 Task: Look for products in the category "Bottles & Formula" that are on sale.
Action: Mouse moved to (261, 125)
Screenshot: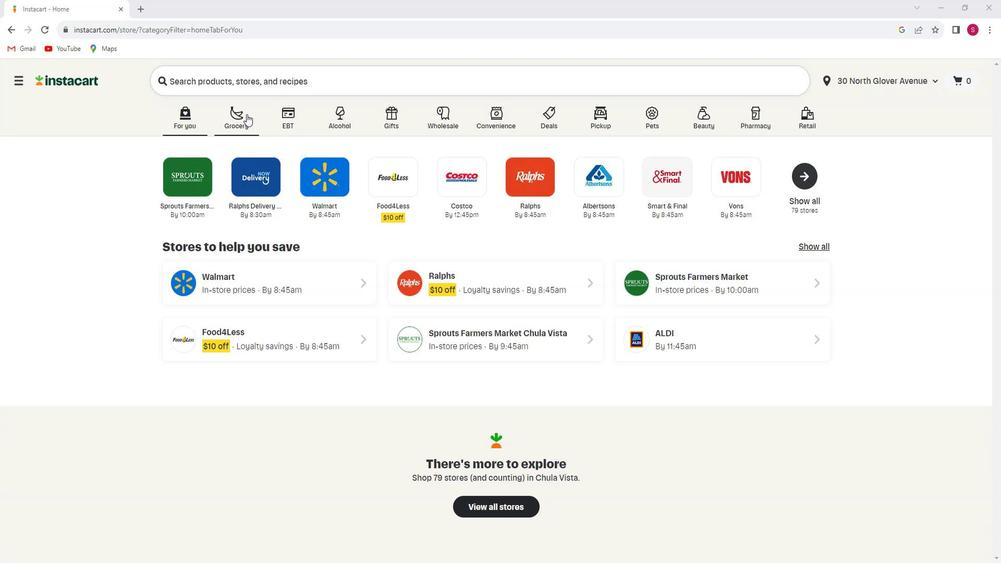 
Action: Mouse pressed left at (261, 125)
Screenshot: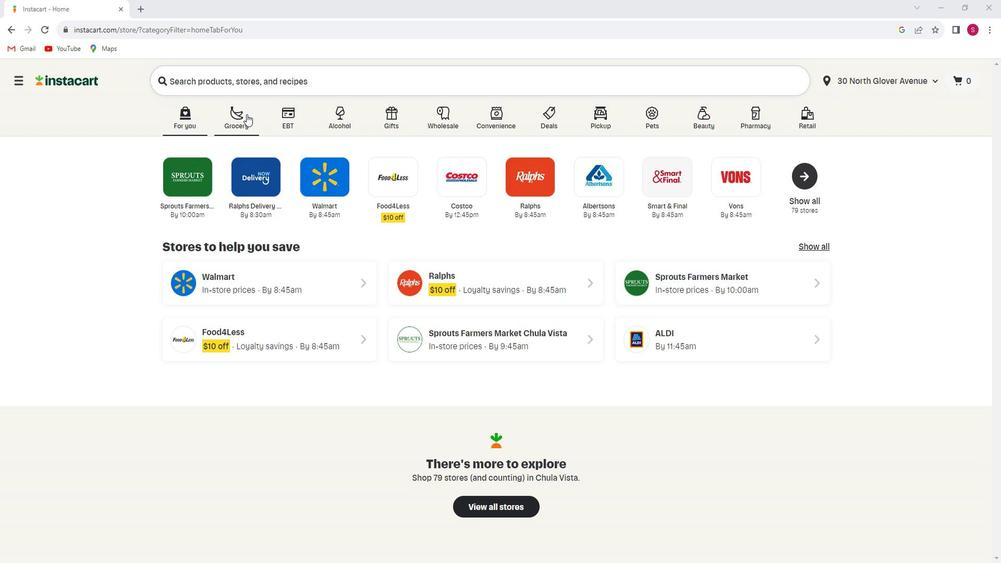 
Action: Mouse moved to (272, 309)
Screenshot: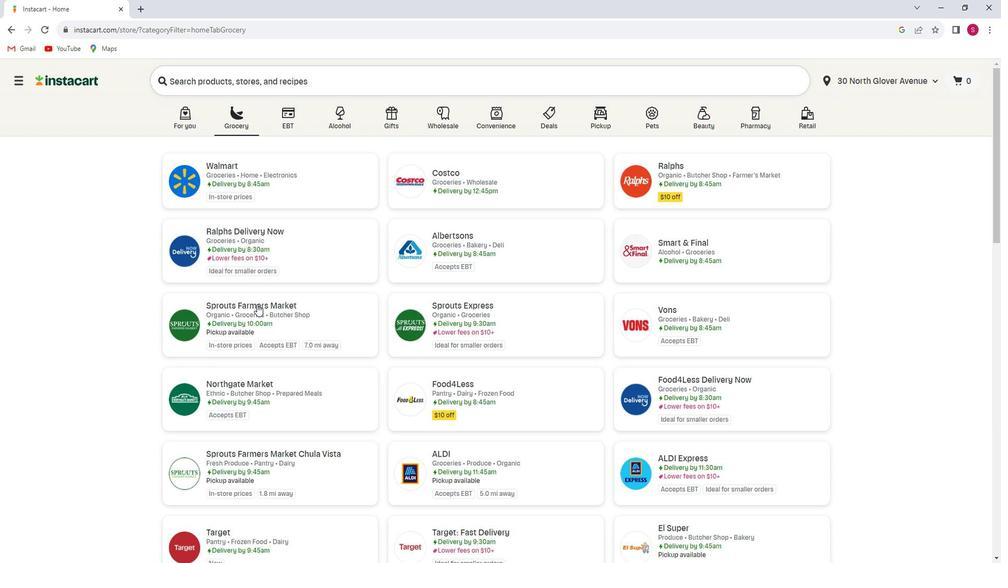
Action: Mouse pressed left at (272, 309)
Screenshot: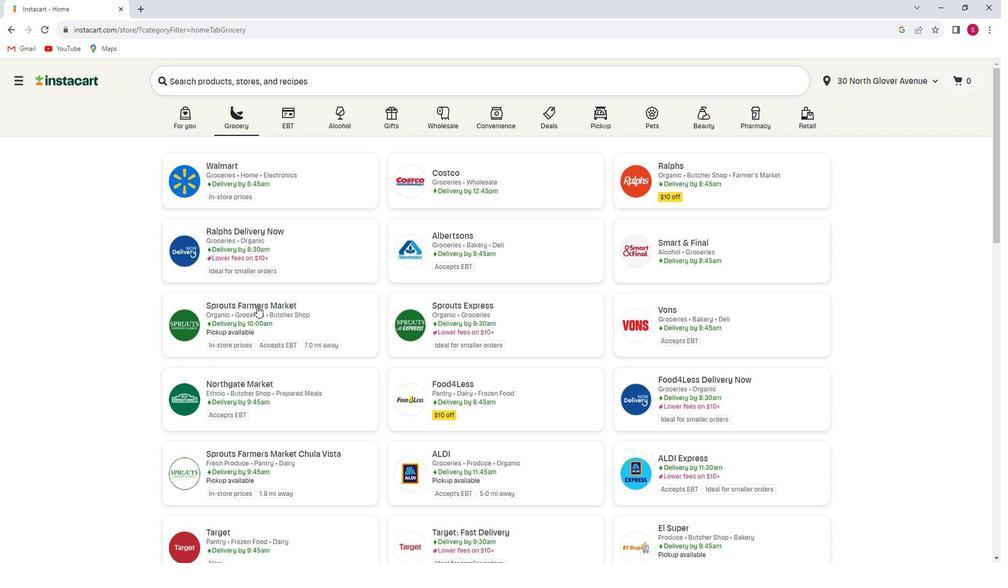 
Action: Mouse moved to (48, 380)
Screenshot: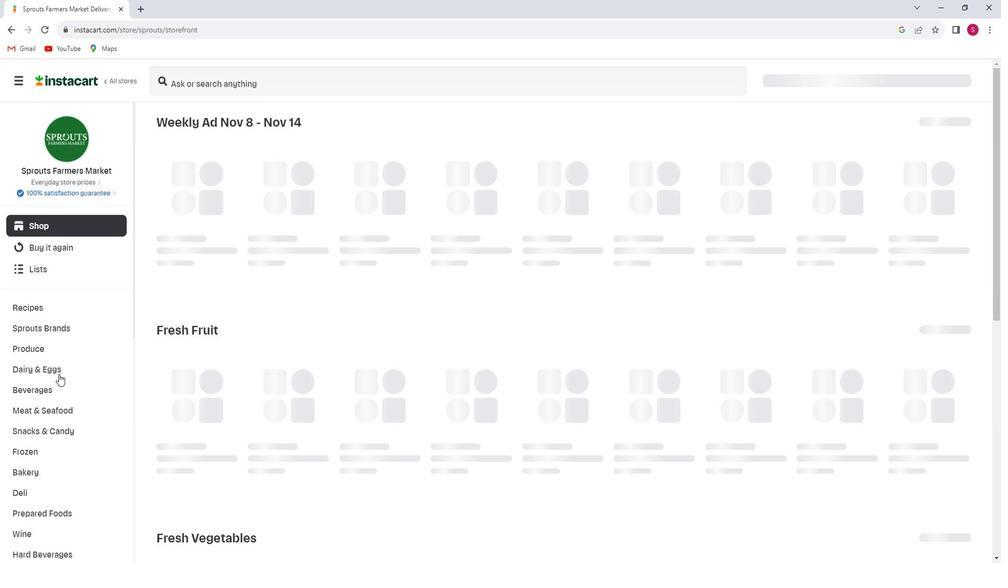 
Action: Mouse scrolled (48, 380) with delta (0, 0)
Screenshot: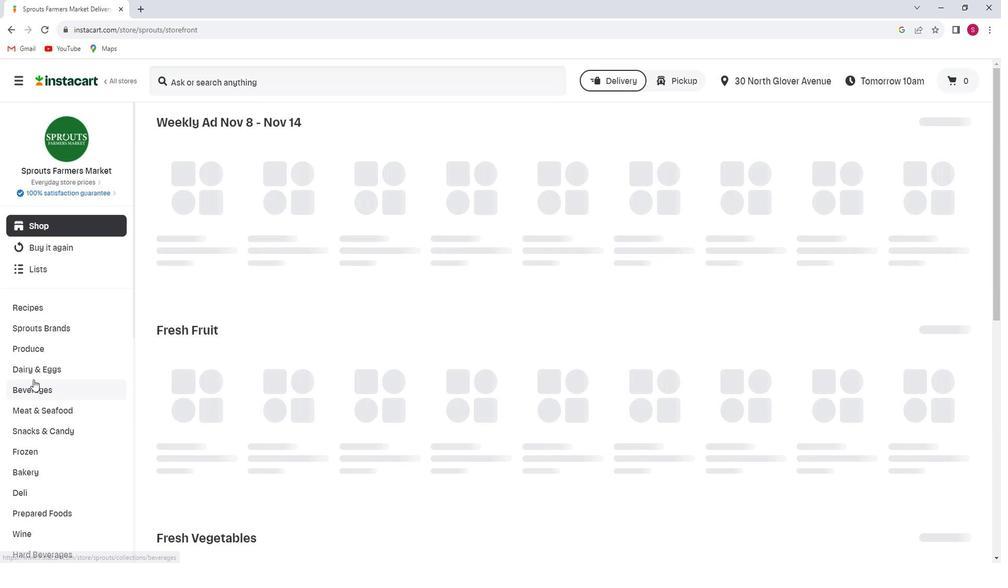 
Action: Mouse scrolled (48, 380) with delta (0, 0)
Screenshot: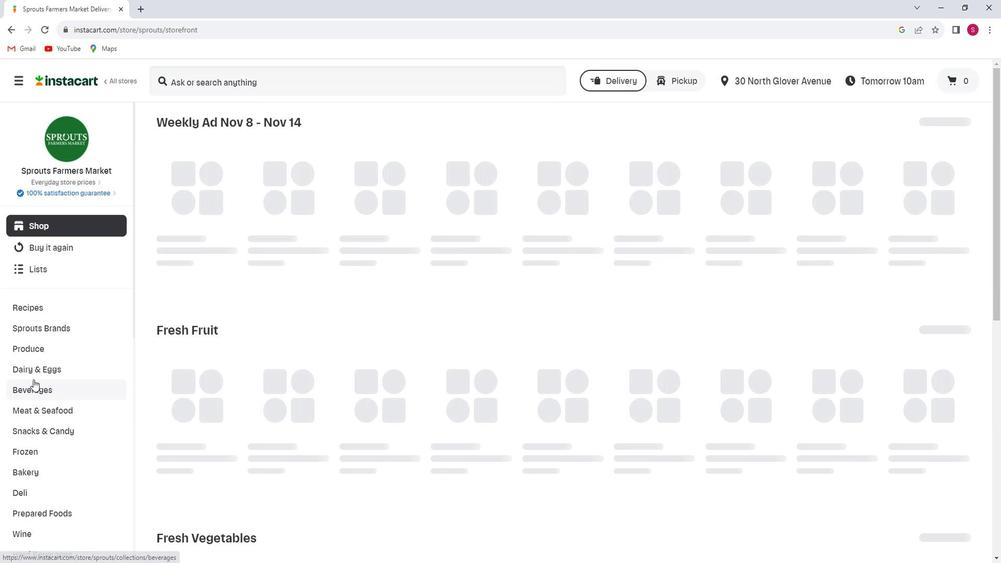 
Action: Mouse scrolled (48, 380) with delta (0, 0)
Screenshot: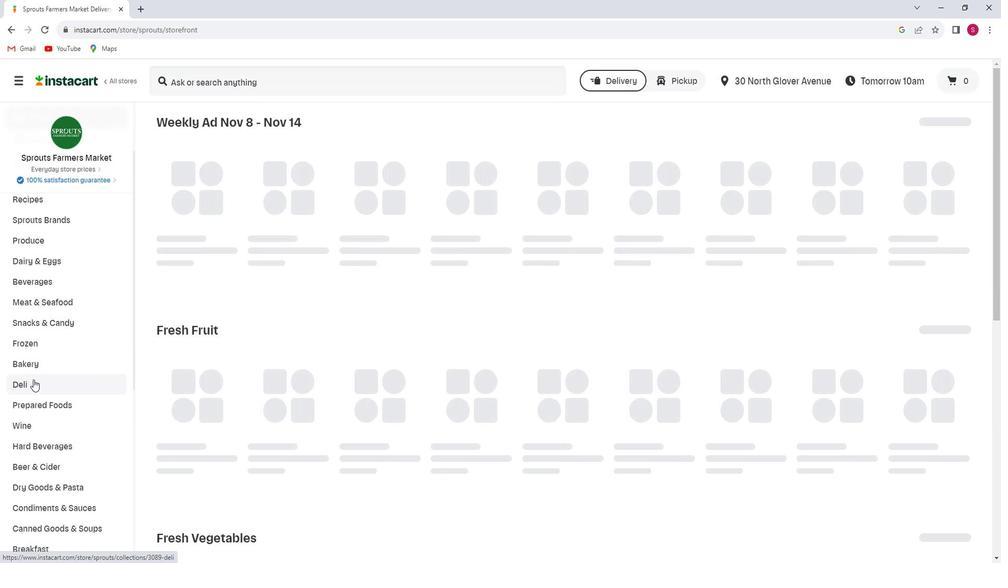 
Action: Mouse scrolled (48, 380) with delta (0, 0)
Screenshot: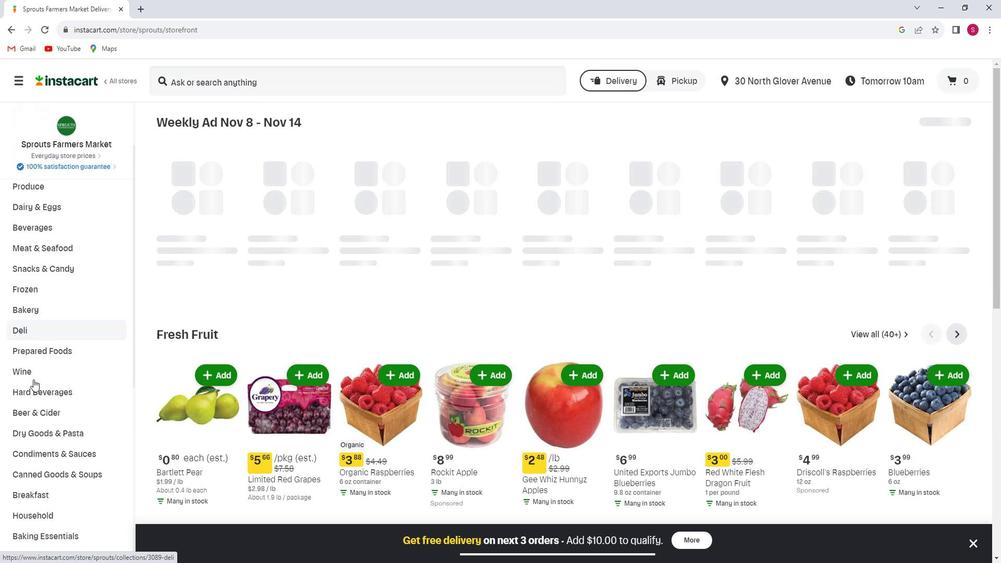 
Action: Mouse scrolled (48, 380) with delta (0, 0)
Screenshot: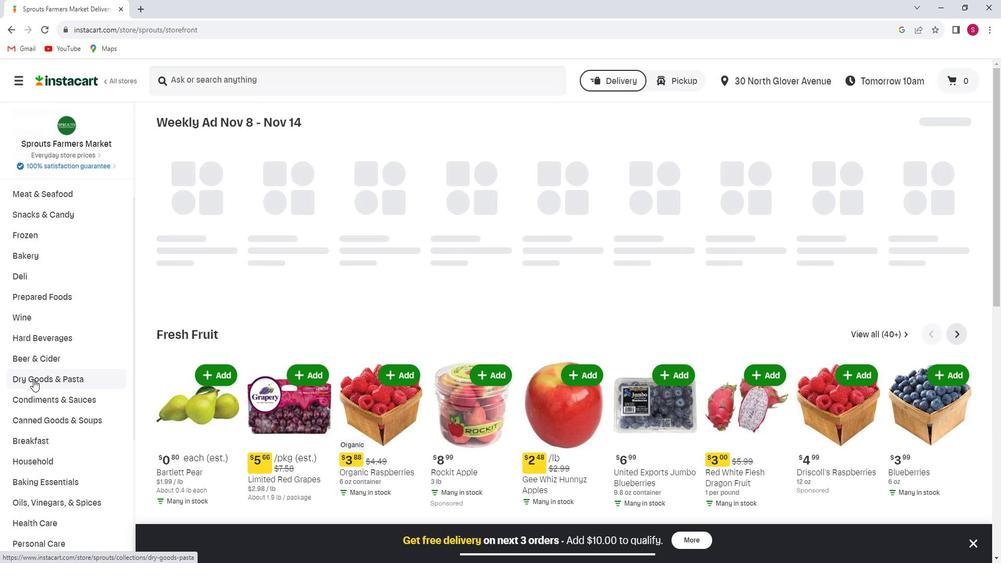 
Action: Mouse scrolled (48, 380) with delta (0, 0)
Screenshot: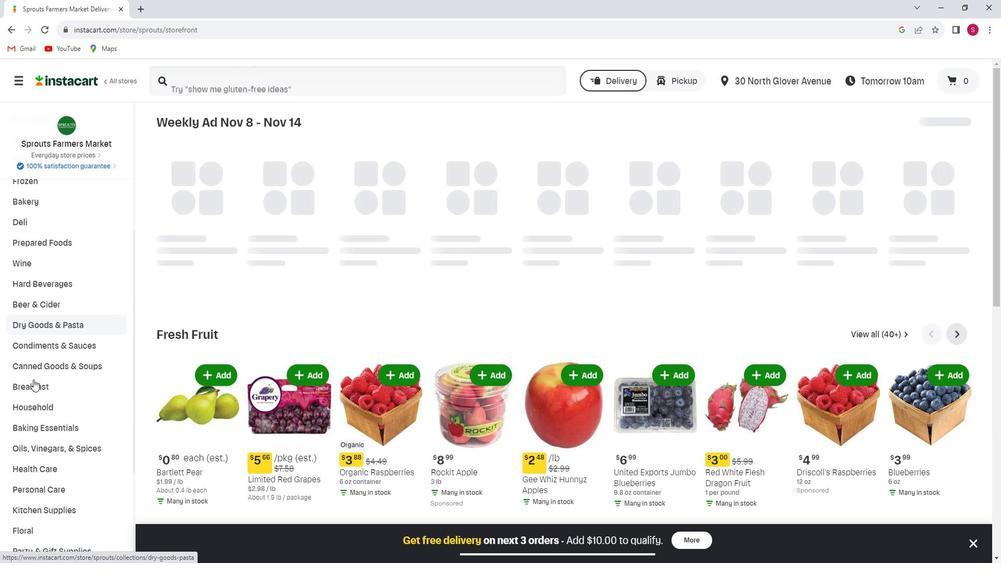 
Action: Mouse scrolled (48, 380) with delta (0, 0)
Screenshot: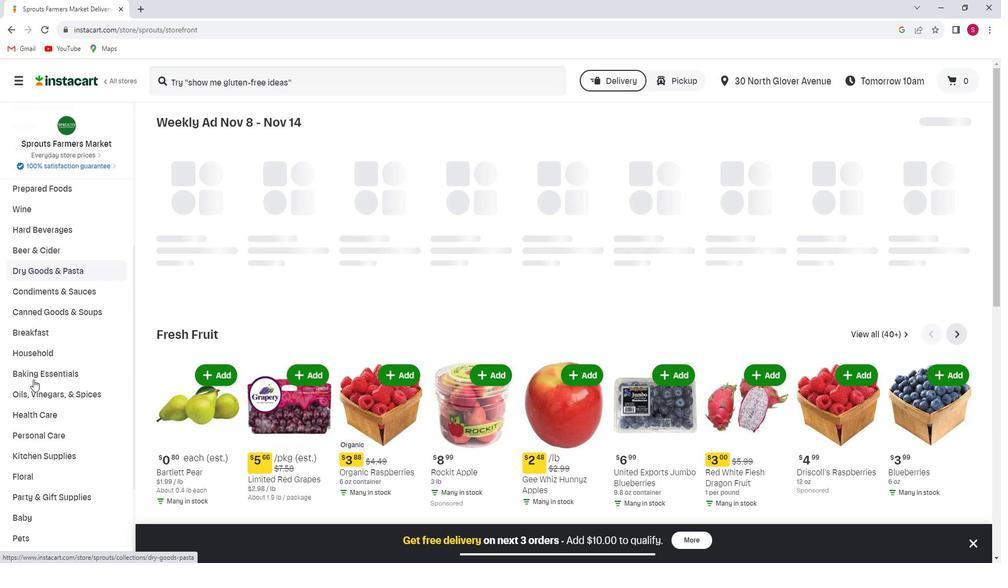 
Action: Mouse scrolled (48, 380) with delta (0, 0)
Screenshot: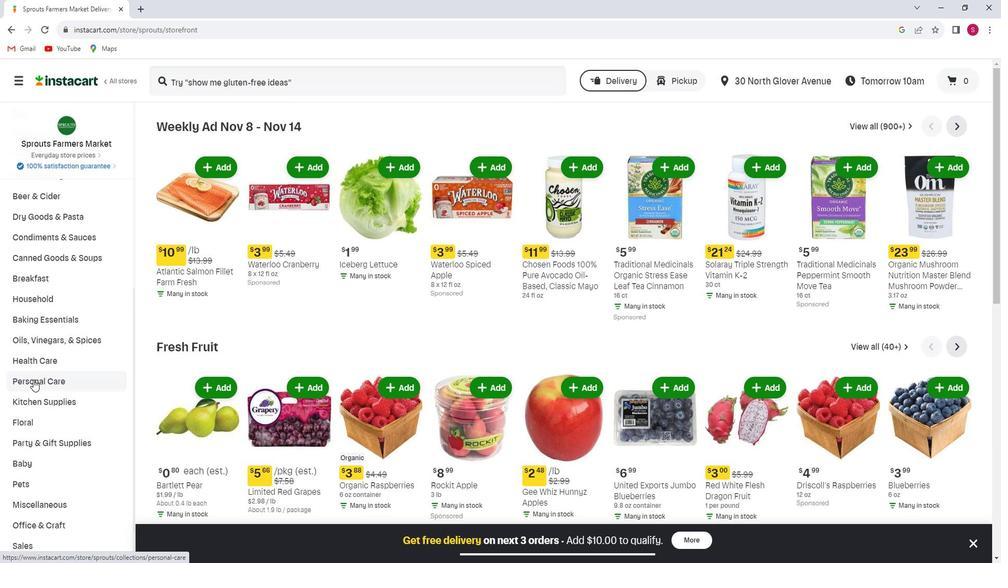 
Action: Mouse scrolled (48, 380) with delta (0, 0)
Screenshot: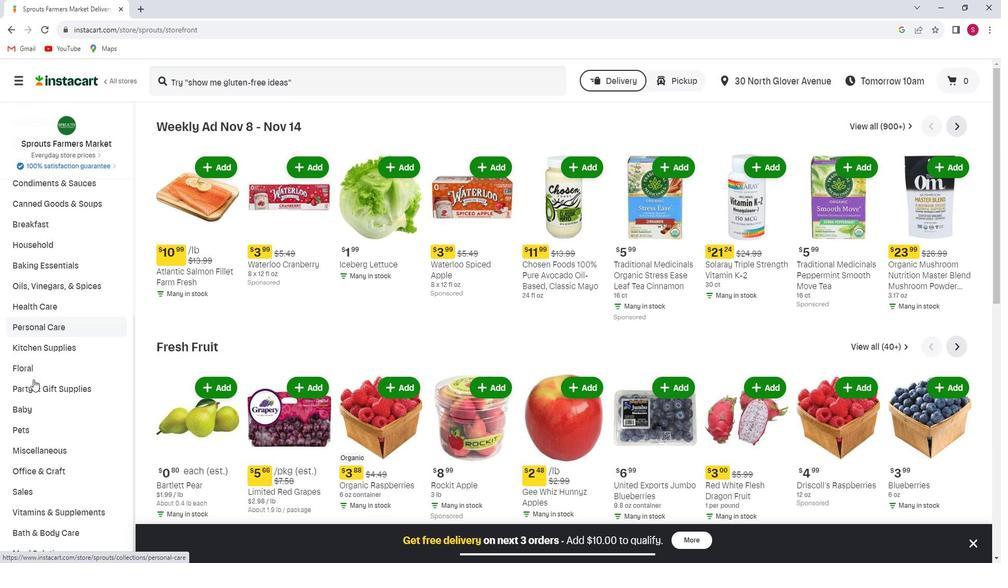 
Action: Mouse moved to (46, 399)
Screenshot: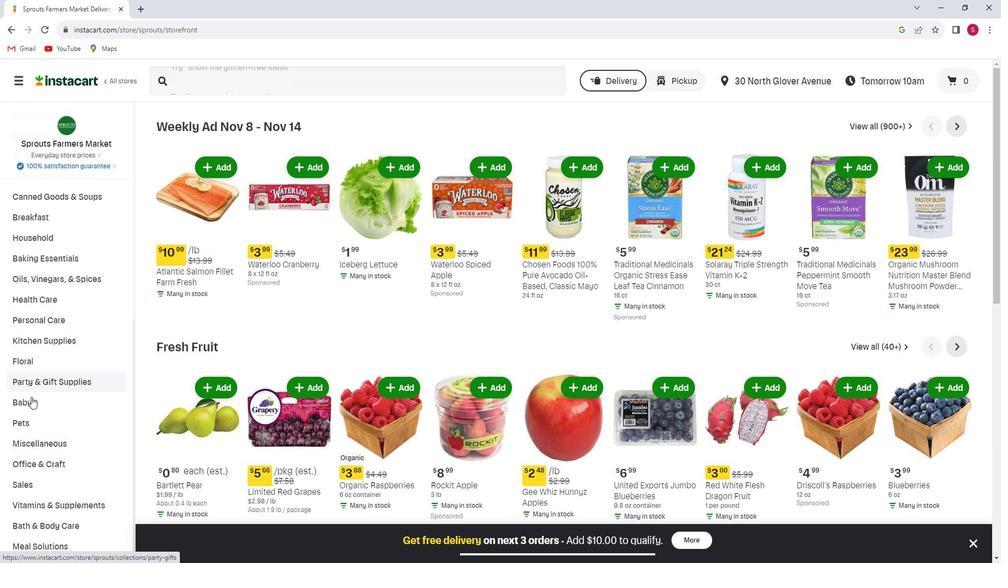 
Action: Mouse pressed left at (46, 399)
Screenshot: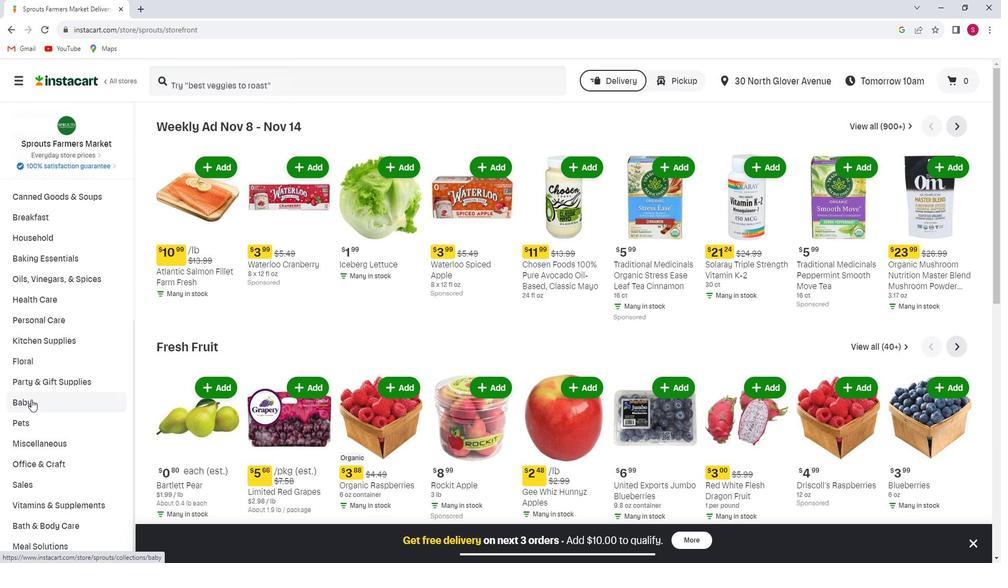 
Action: Mouse moved to (66, 456)
Screenshot: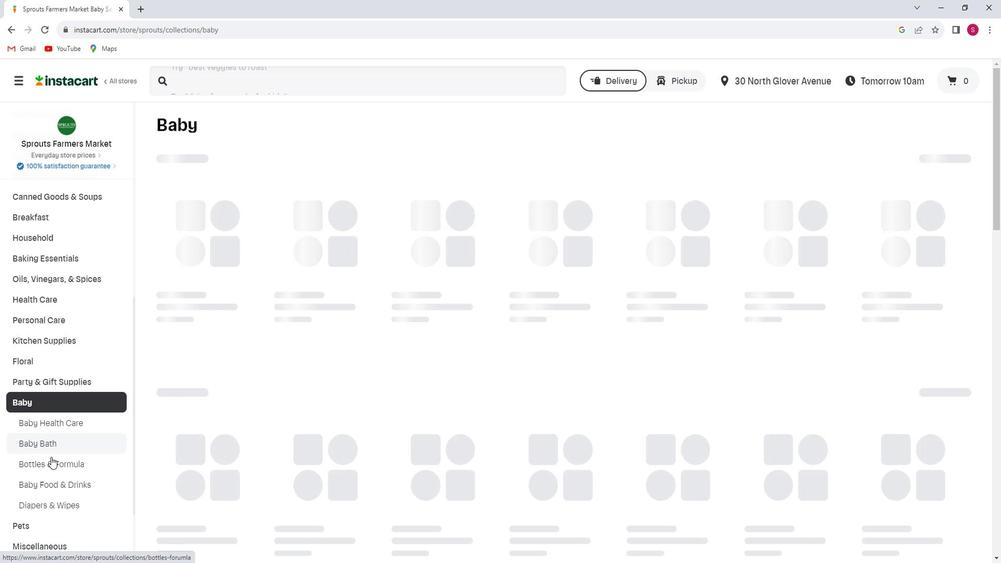 
Action: Mouse pressed left at (66, 456)
Screenshot: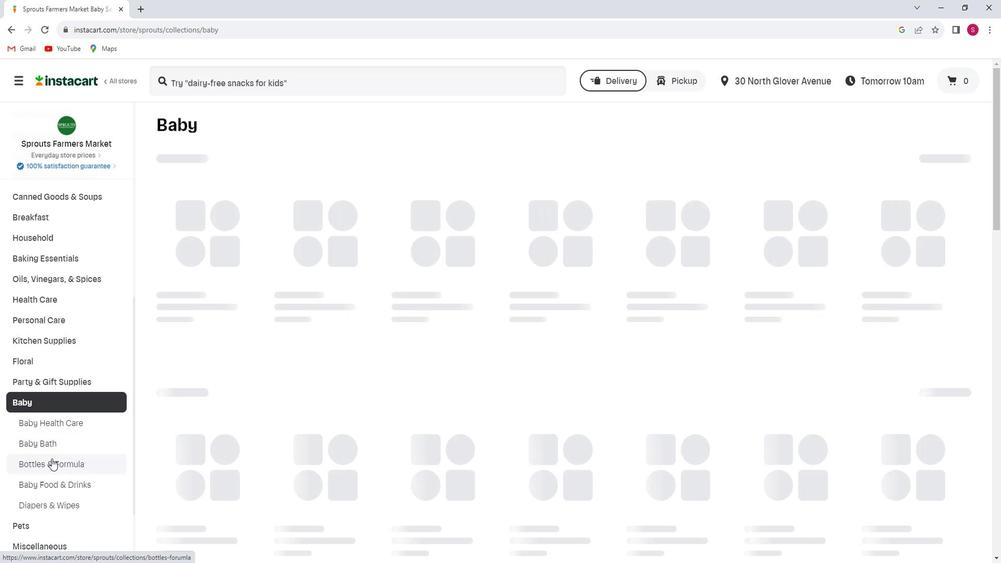 
Action: Mouse moved to (195, 178)
Screenshot: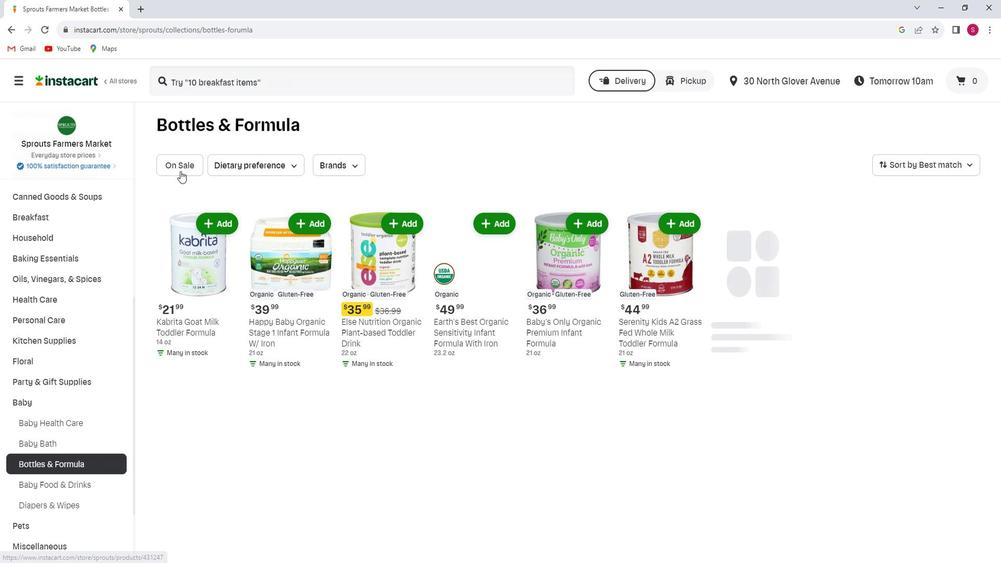 
Action: Mouse pressed left at (195, 178)
Screenshot: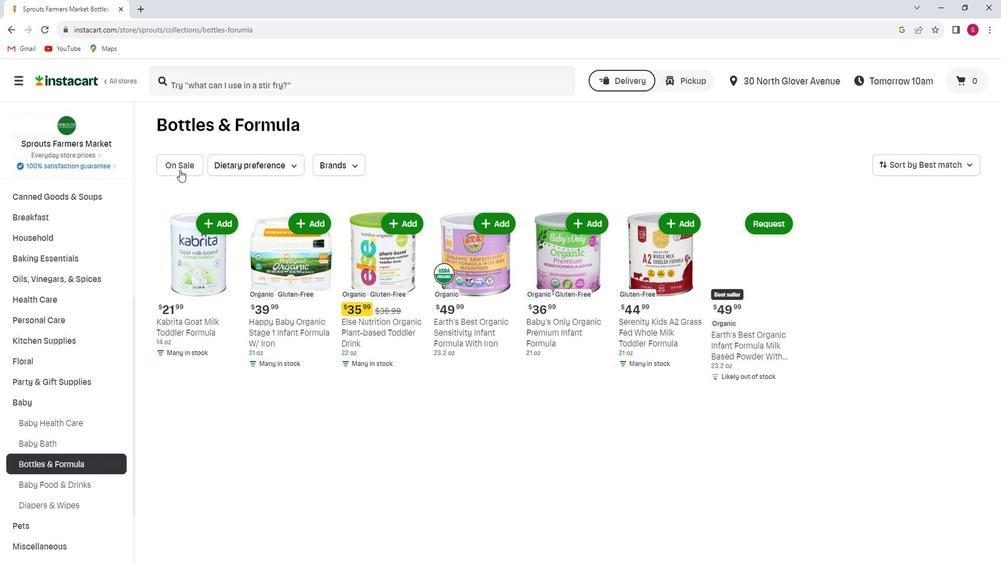 
